 Task: Sort the products in the category "Cookies" by relevance.
Action: Mouse moved to (709, 260)
Screenshot: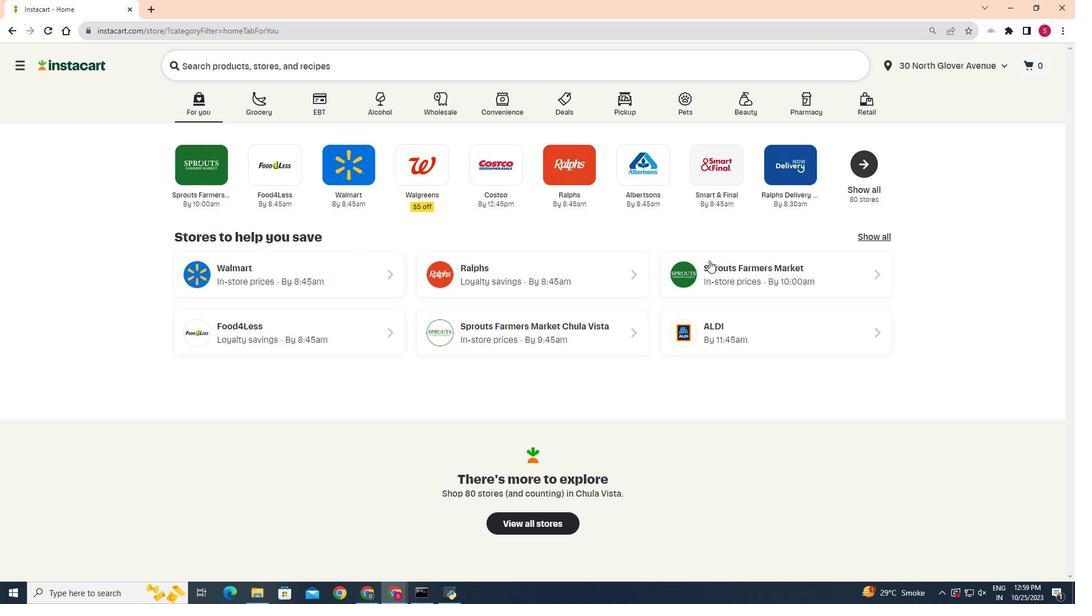 
Action: Mouse pressed left at (709, 260)
Screenshot: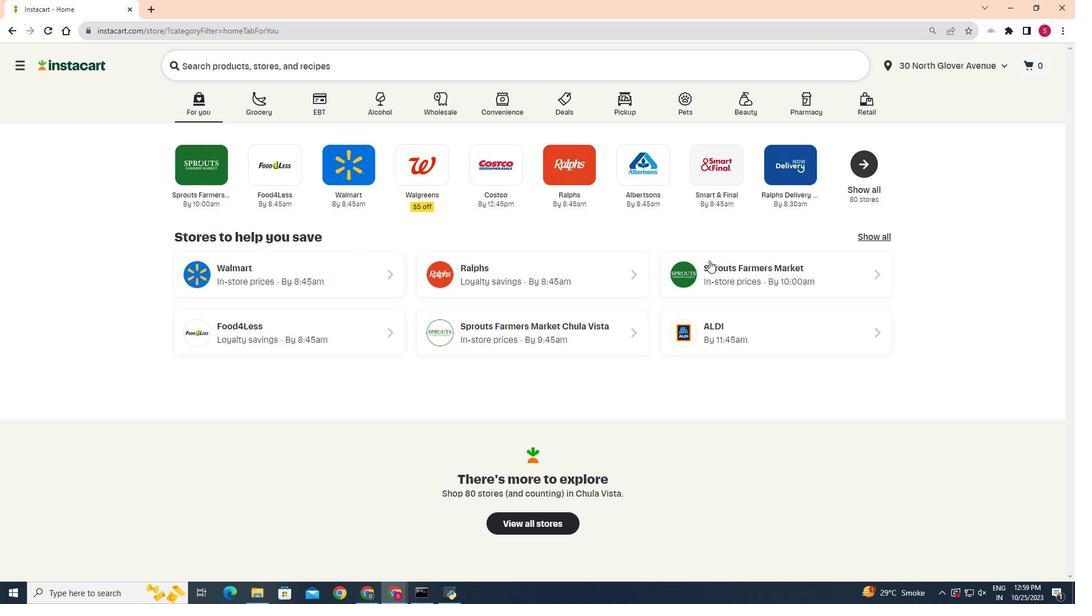 
Action: Mouse moved to (25, 485)
Screenshot: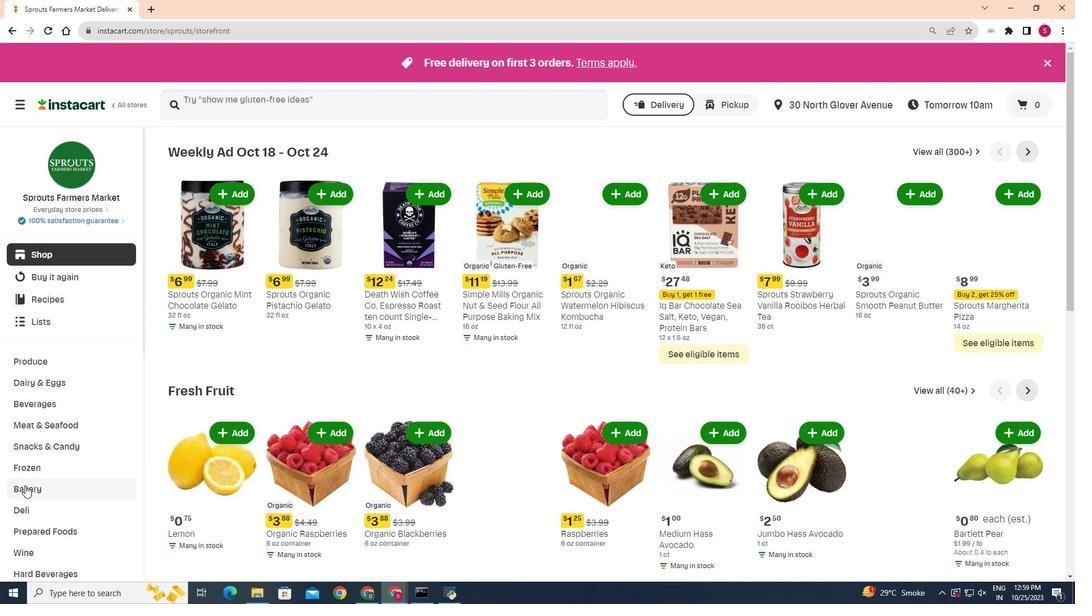 
Action: Mouse pressed left at (25, 485)
Screenshot: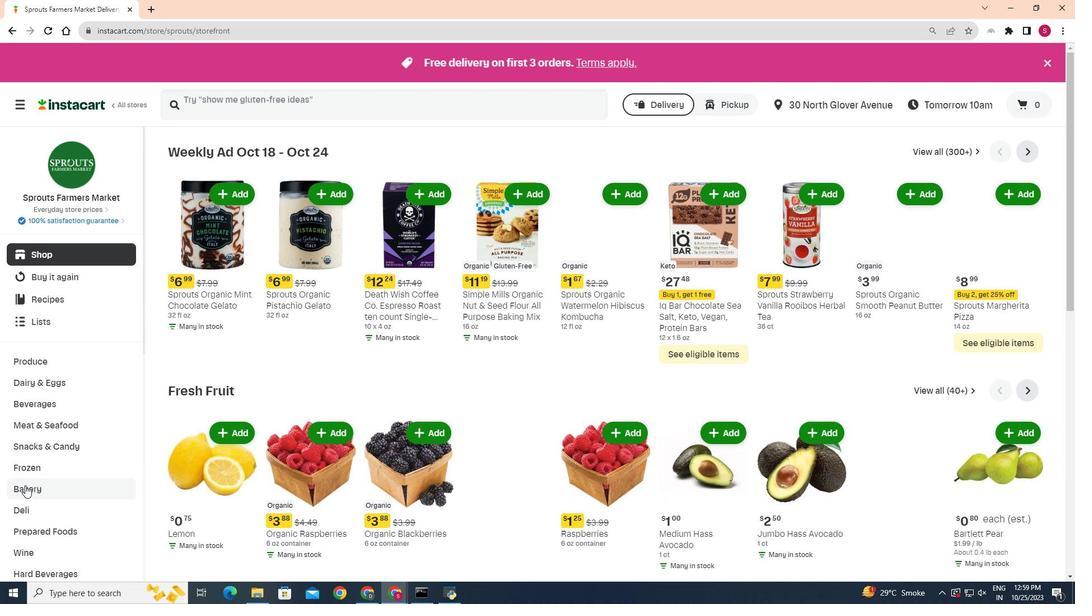 
Action: Mouse moved to (367, 181)
Screenshot: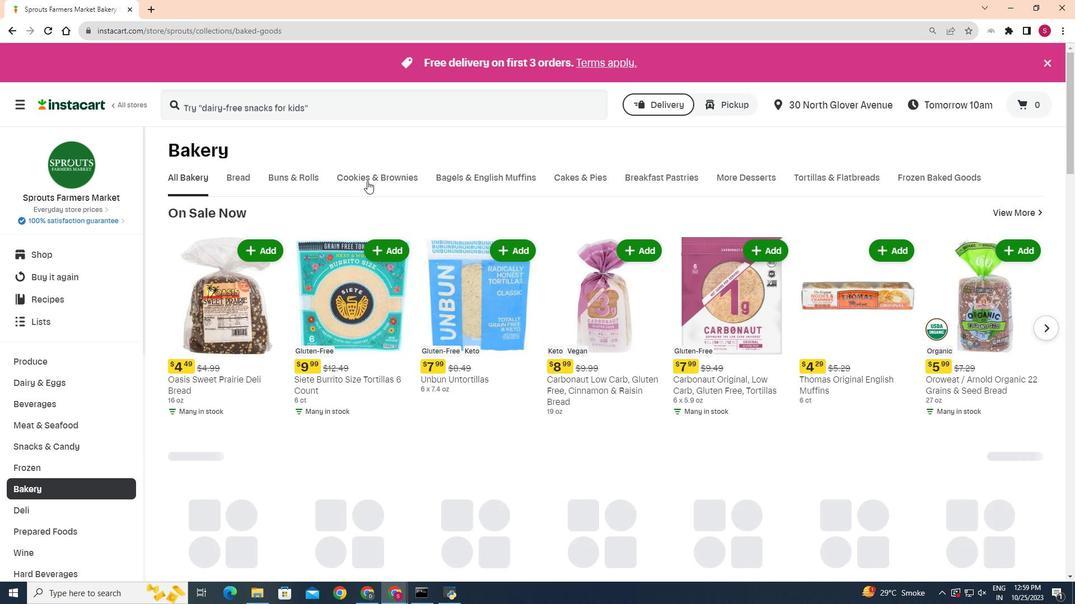 
Action: Mouse pressed left at (367, 181)
Screenshot: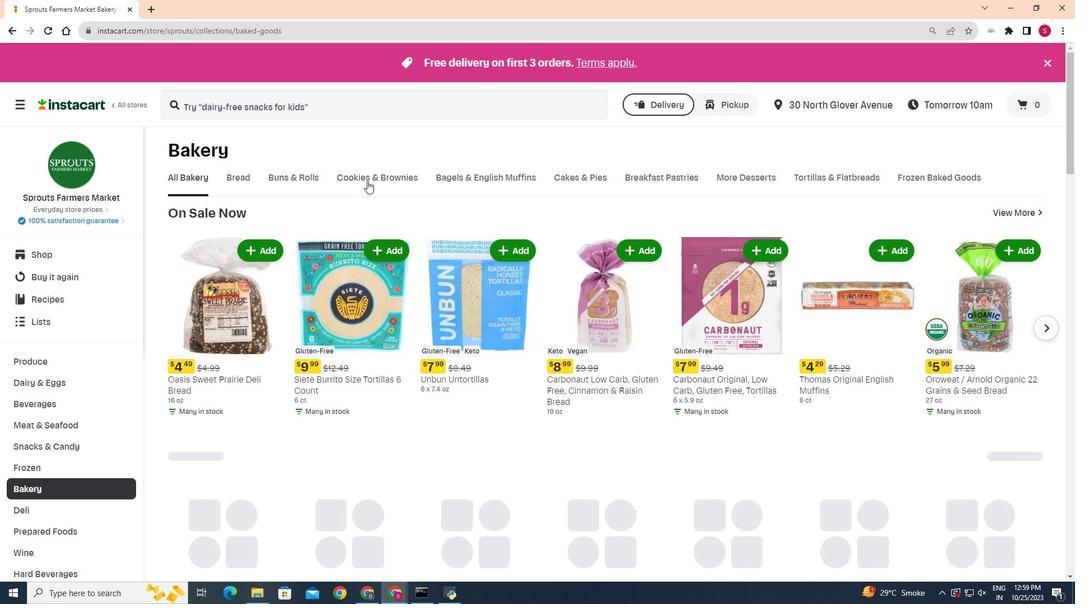 
Action: Mouse moved to (263, 230)
Screenshot: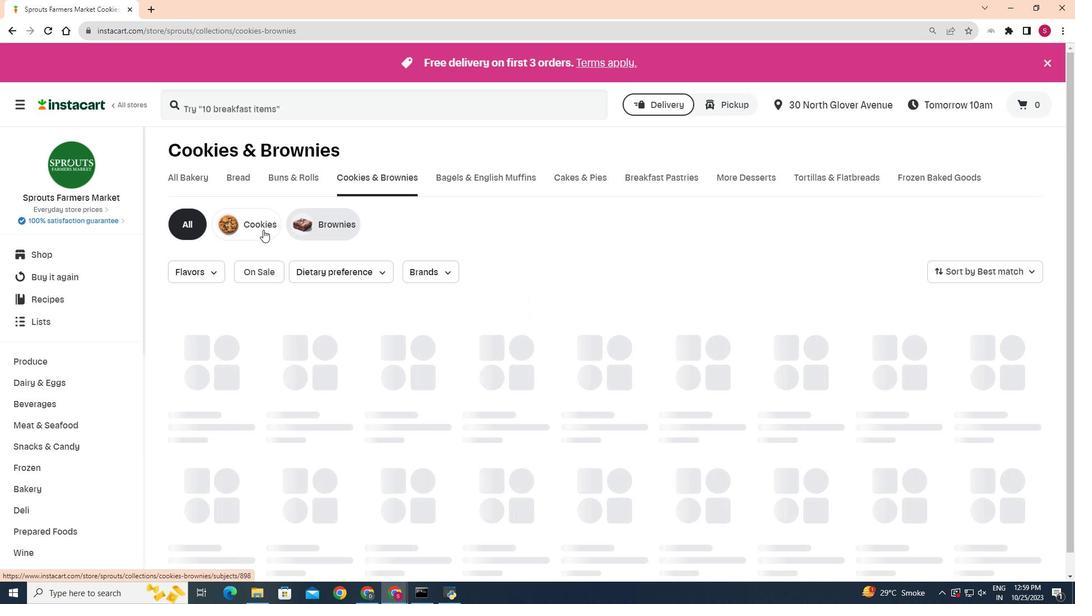 
Action: Mouse pressed left at (263, 230)
Screenshot: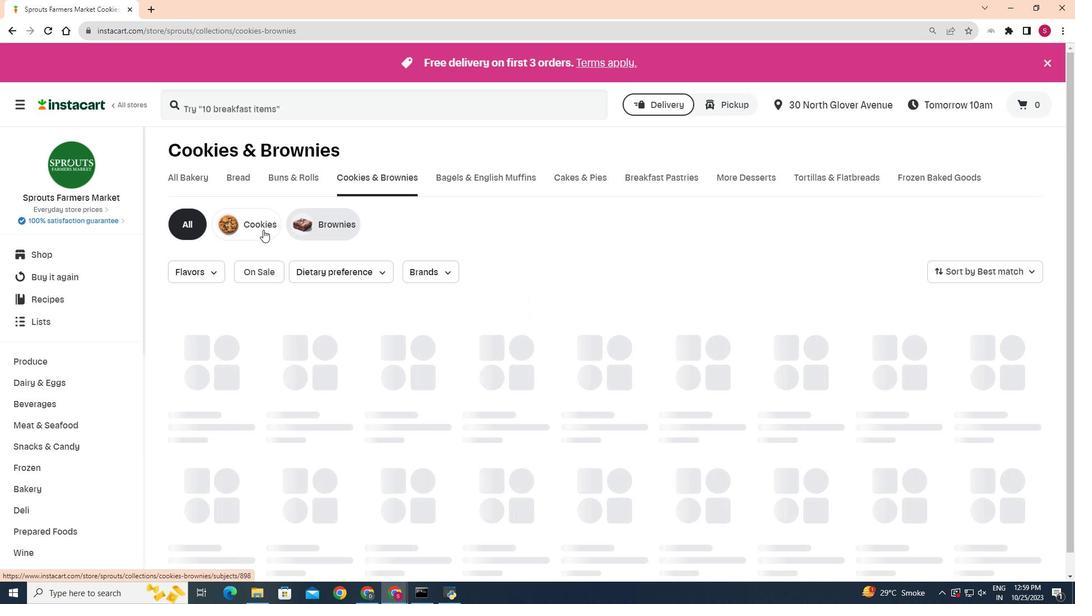 
Action: Mouse moved to (974, 272)
Screenshot: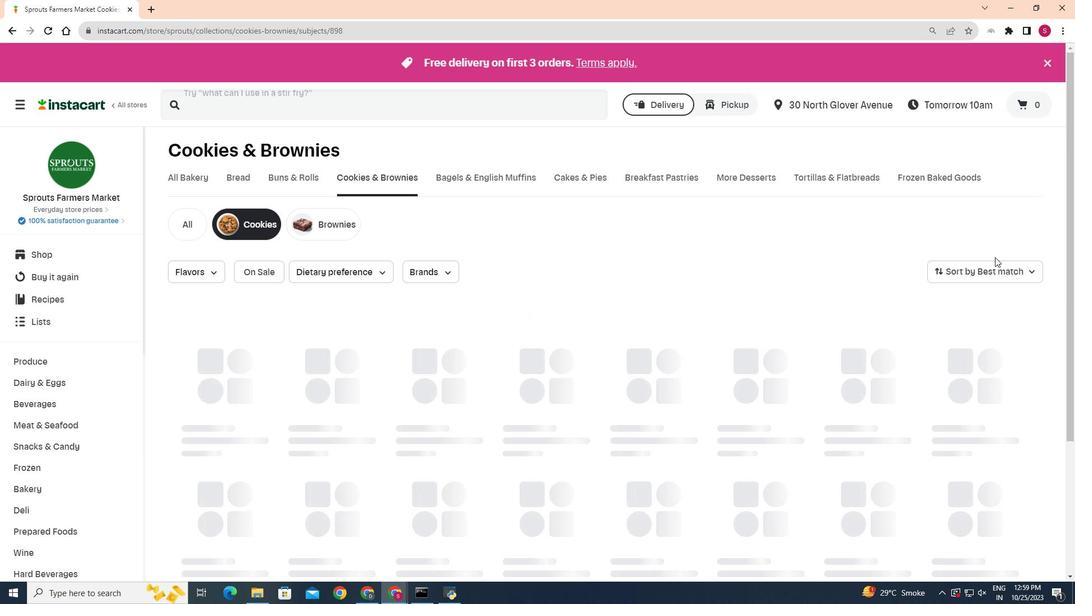 
Action: Mouse scrolled (974, 273) with delta (0, 0)
Screenshot: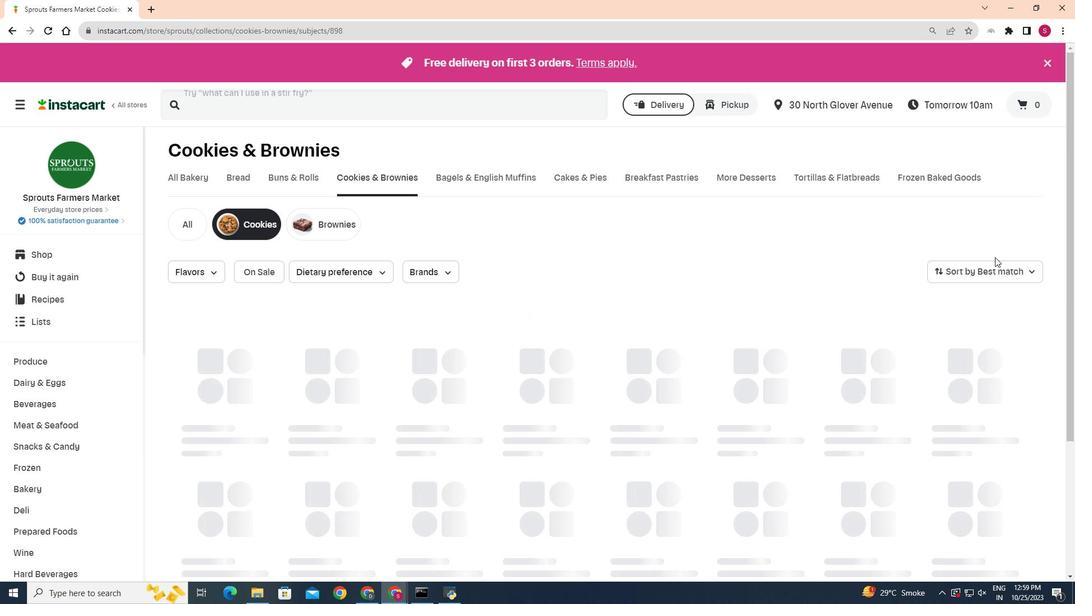 
Action: Mouse moved to (1019, 269)
Screenshot: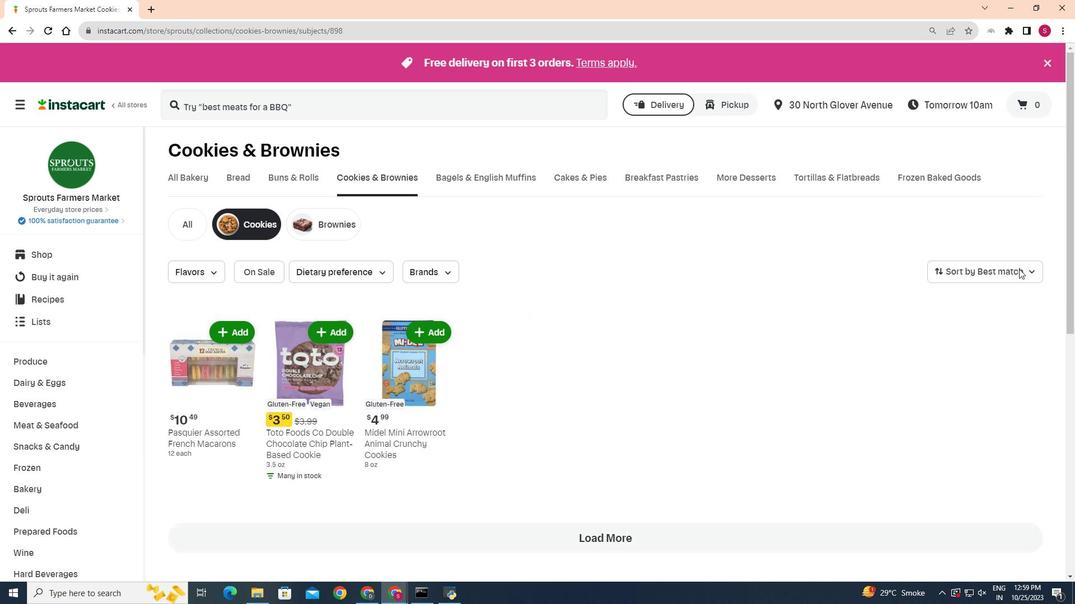 
Action: Mouse pressed left at (1019, 269)
Screenshot: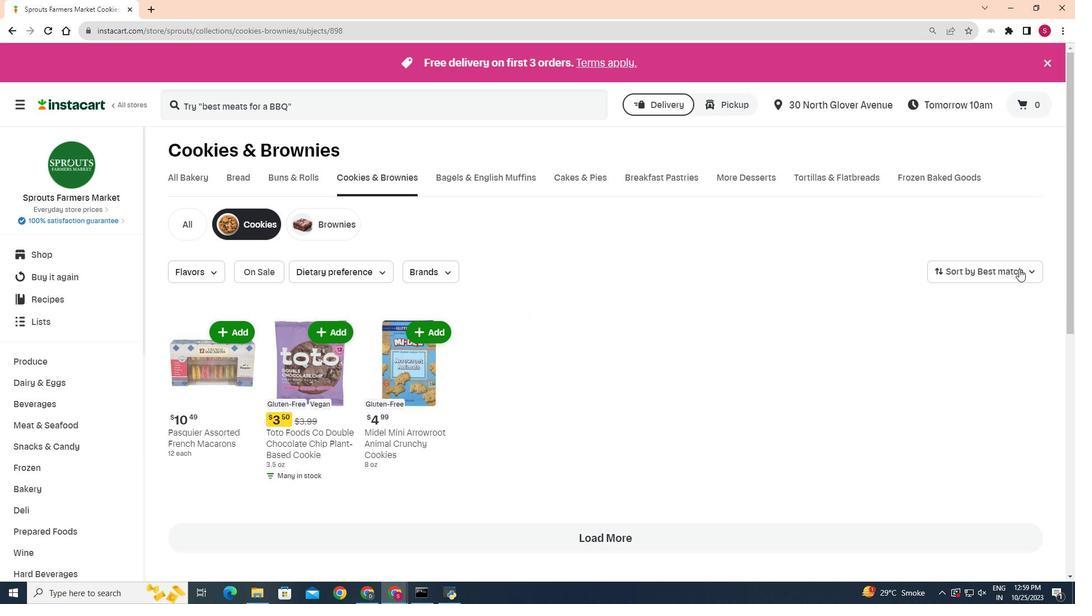 
Action: Mouse moved to (973, 439)
Screenshot: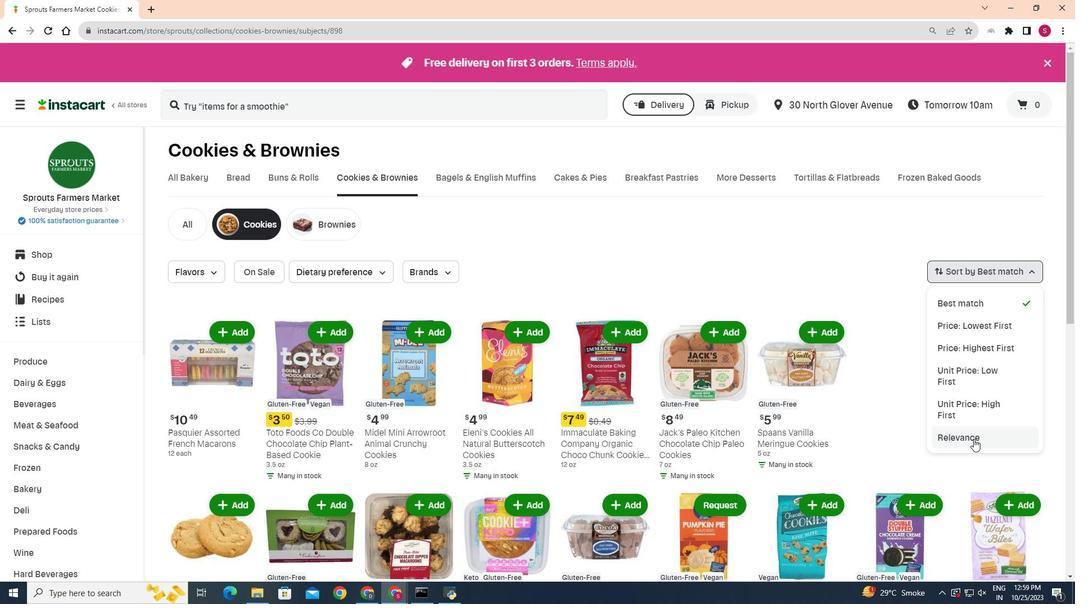 
Action: Mouse pressed left at (973, 439)
Screenshot: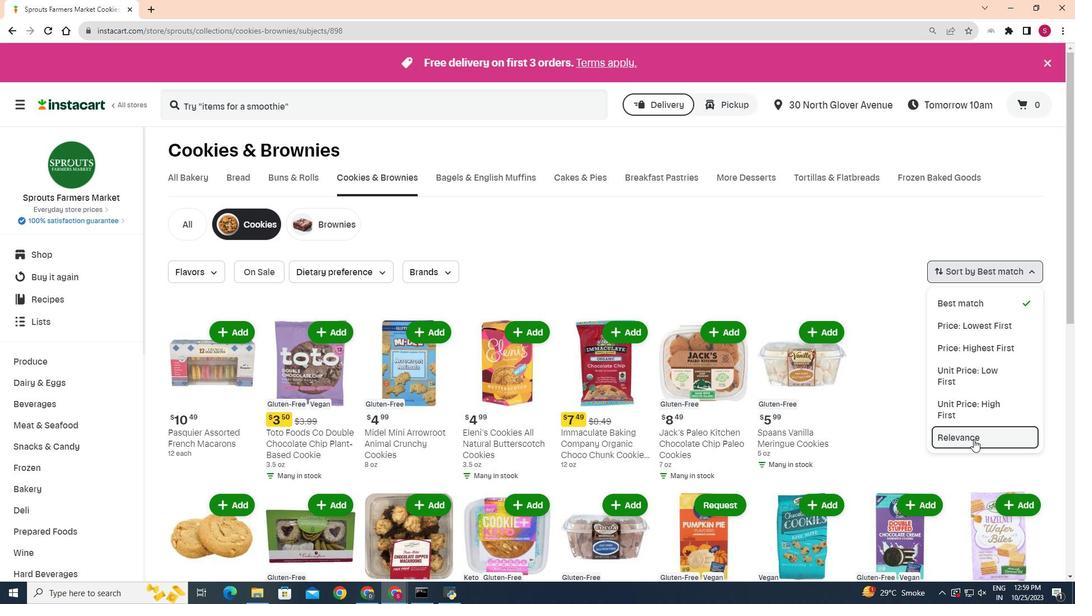 
Action: Mouse moved to (652, 413)
Screenshot: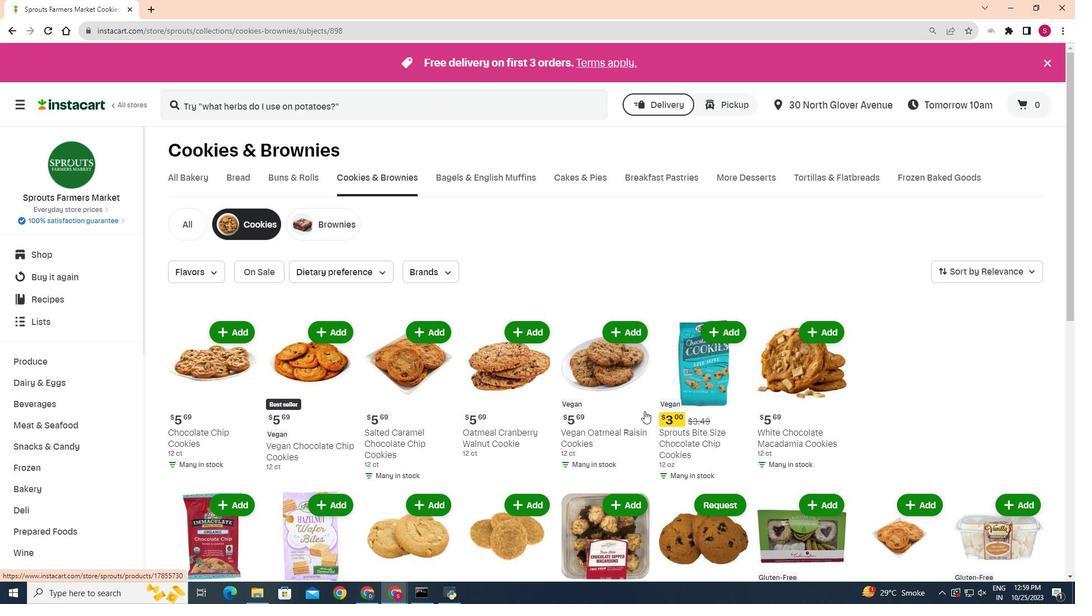 
